 Task: Select workspace type as education.
Action: Mouse moved to (313, 67)
Screenshot: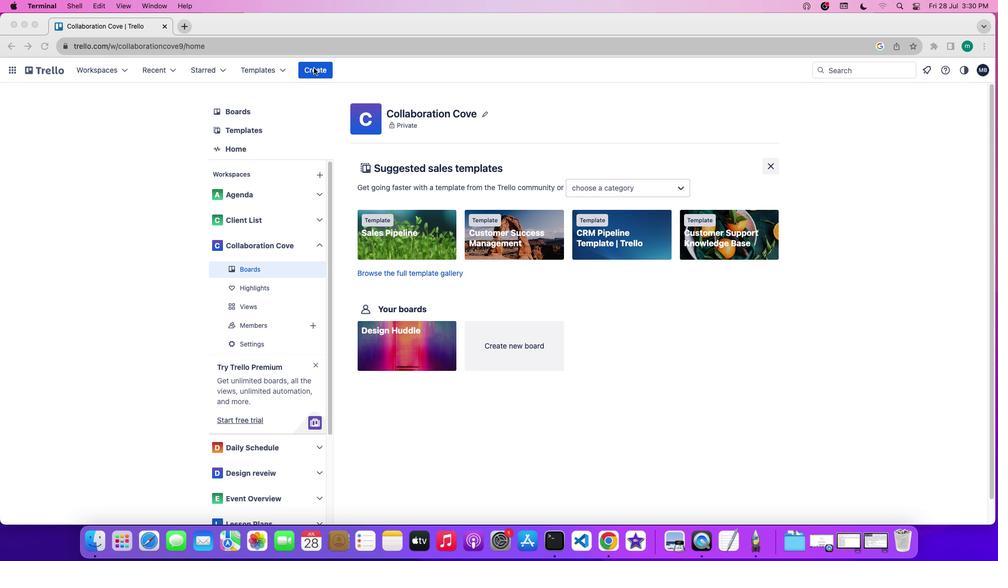 
Action: Mouse pressed left at (313, 67)
Screenshot: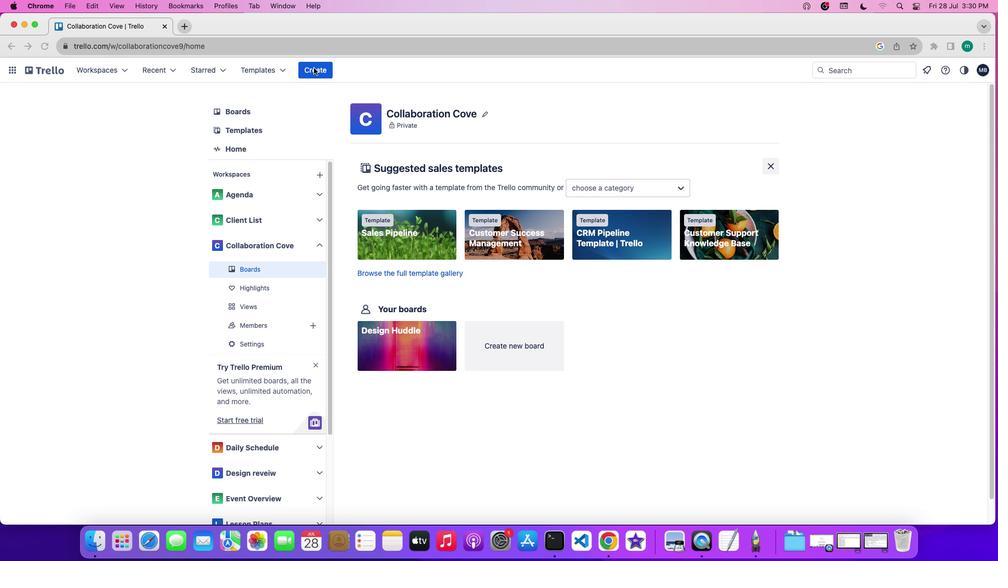 
Action: Mouse pressed left at (313, 67)
Screenshot: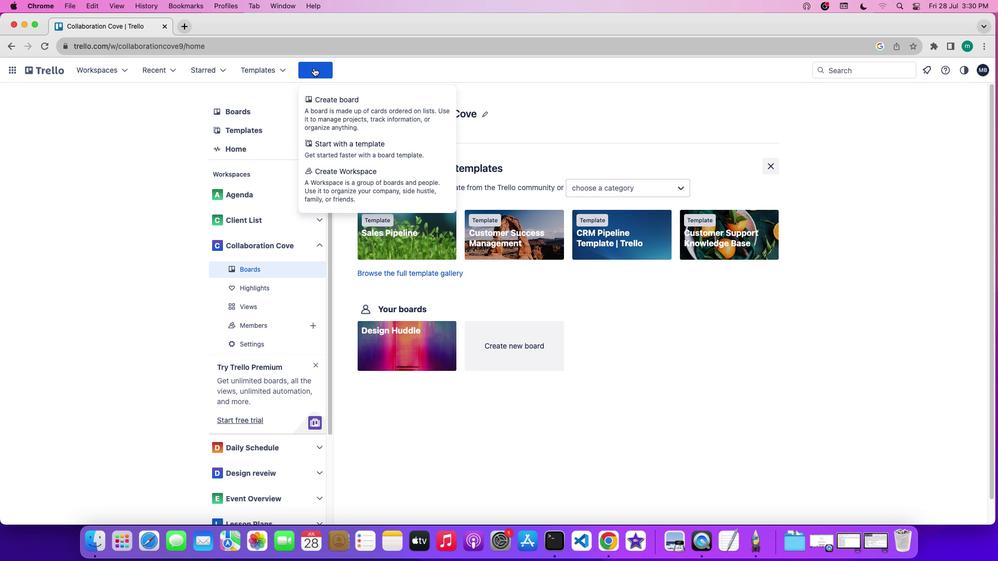 
Action: Mouse pressed left at (313, 67)
Screenshot: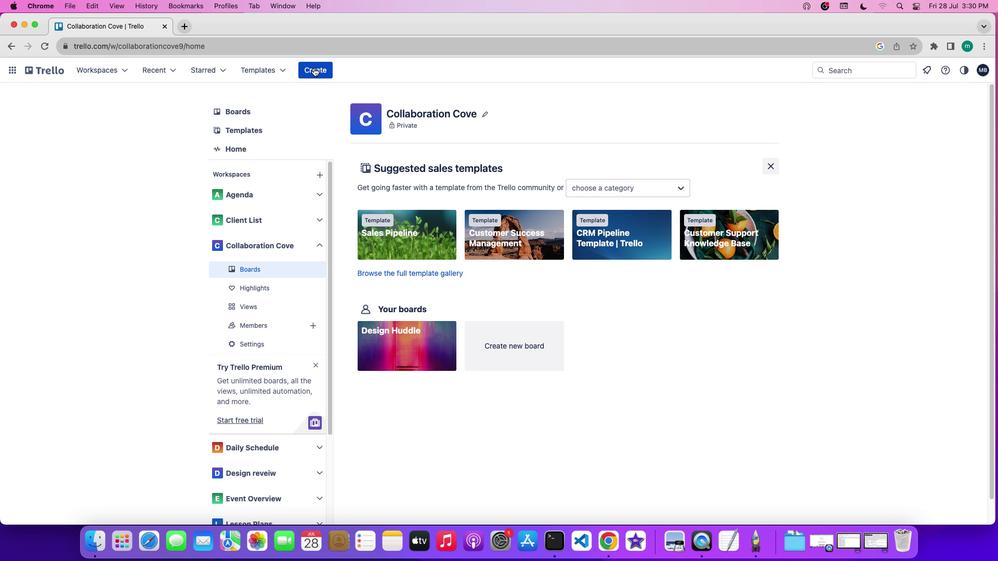 
Action: Mouse moved to (324, 185)
Screenshot: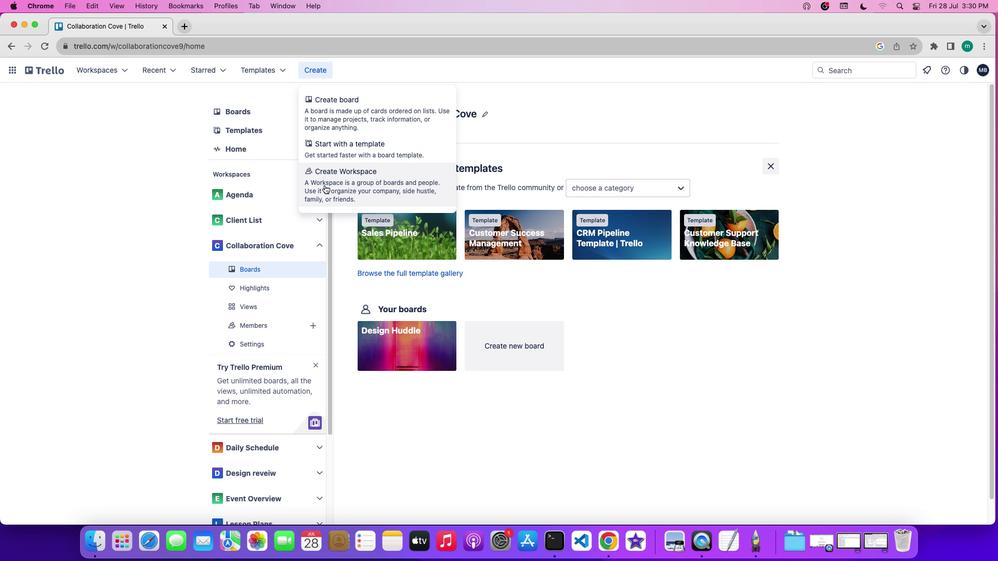 
Action: Mouse pressed left at (324, 185)
Screenshot: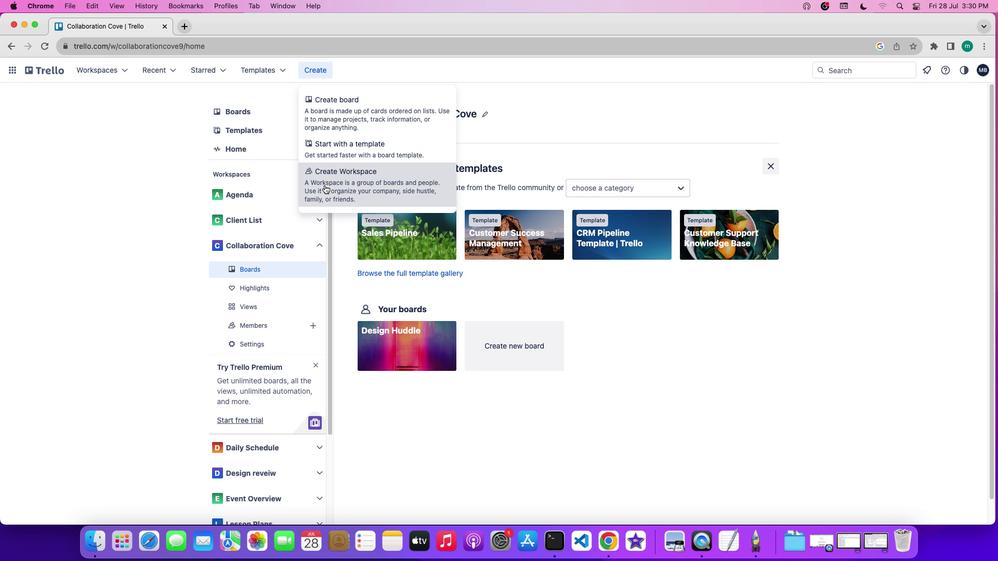 
Action: Mouse moved to (365, 260)
Screenshot: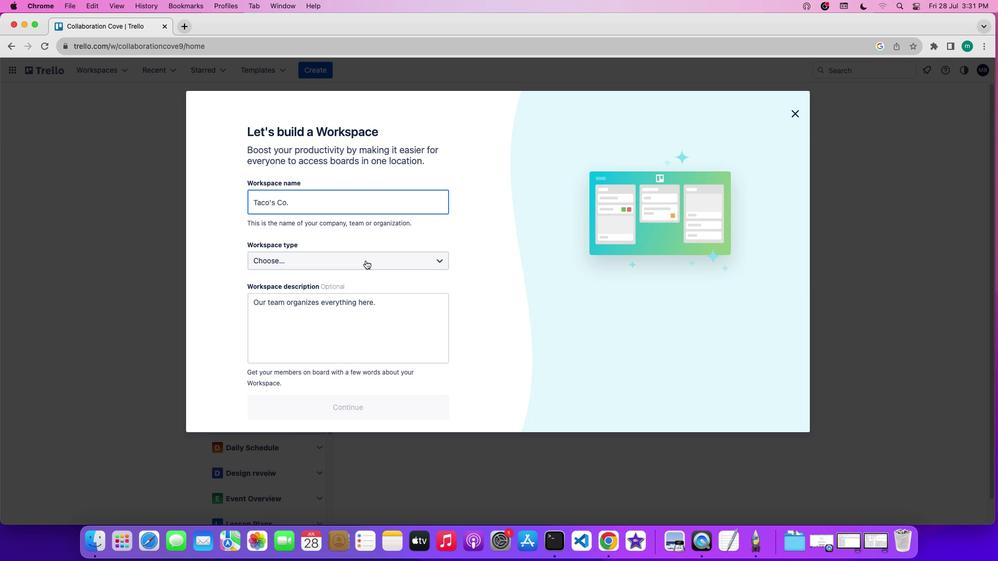
Action: Mouse pressed left at (365, 260)
Screenshot: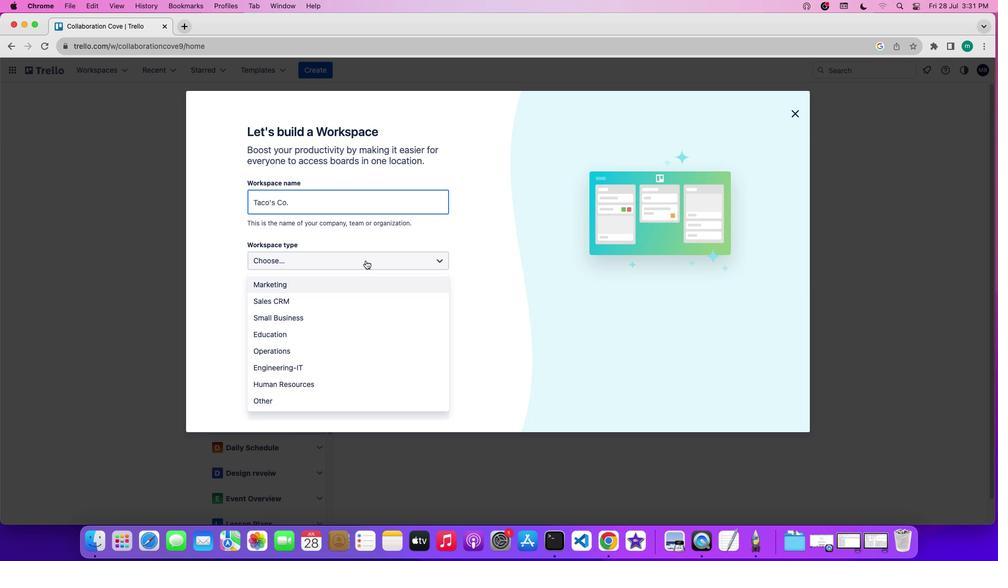
Action: Mouse moved to (350, 335)
Screenshot: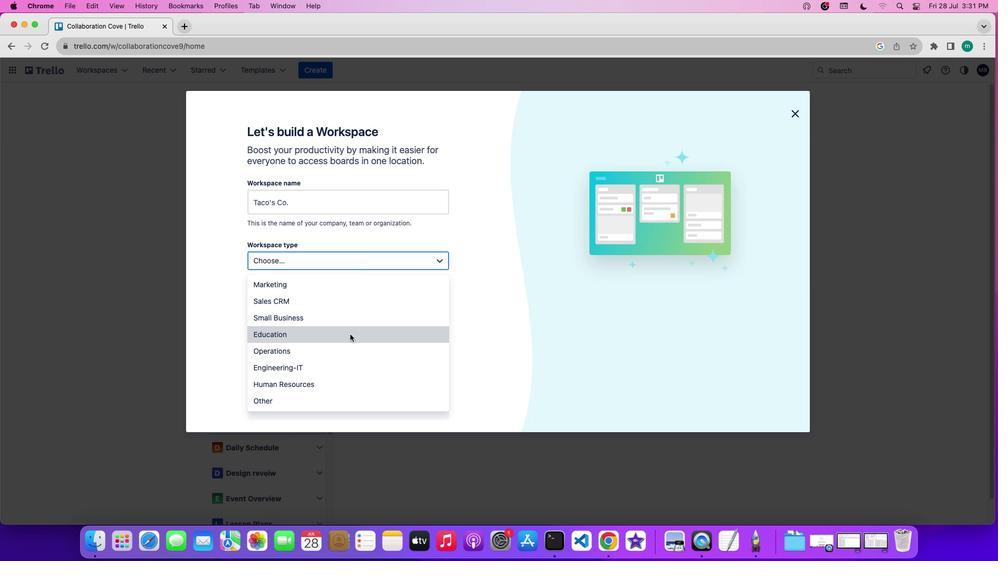 
Action: Mouse pressed left at (350, 335)
Screenshot: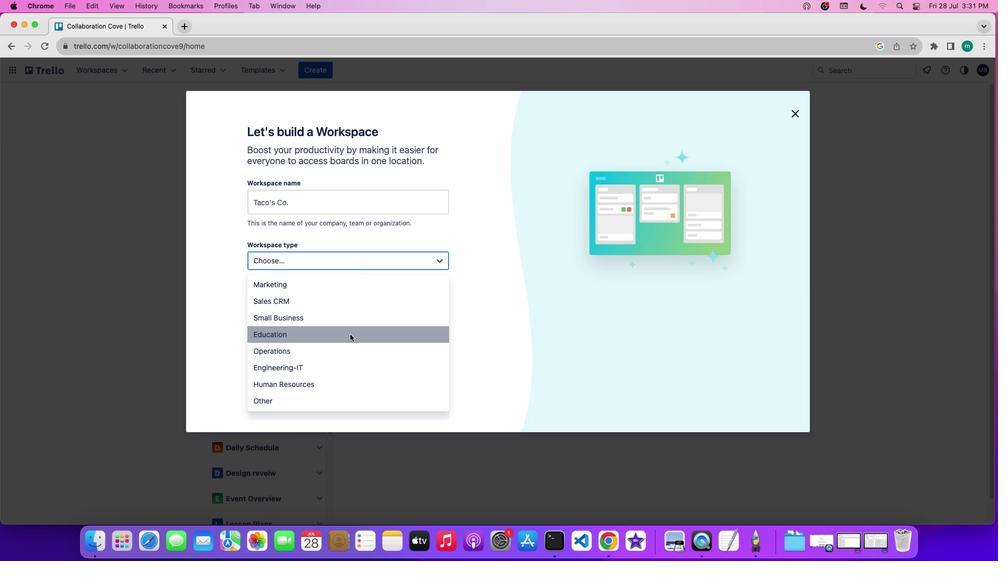 
Action: Mouse moved to (360, 332)
Screenshot: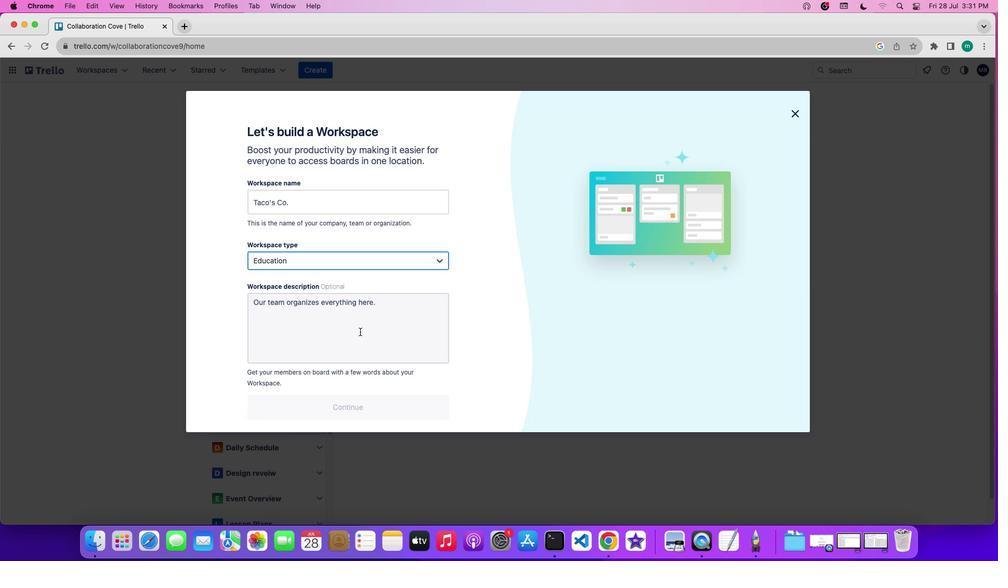 
